 Task: Create New Customer with Customer Name: Taco Ocho, Billing Address Line1: 4210 Skips Lane, Billing Address Line2:  Phoenix, Billing Address Line3:  Arizona 85012
Action: Mouse pressed left at (137, 29)
Screenshot: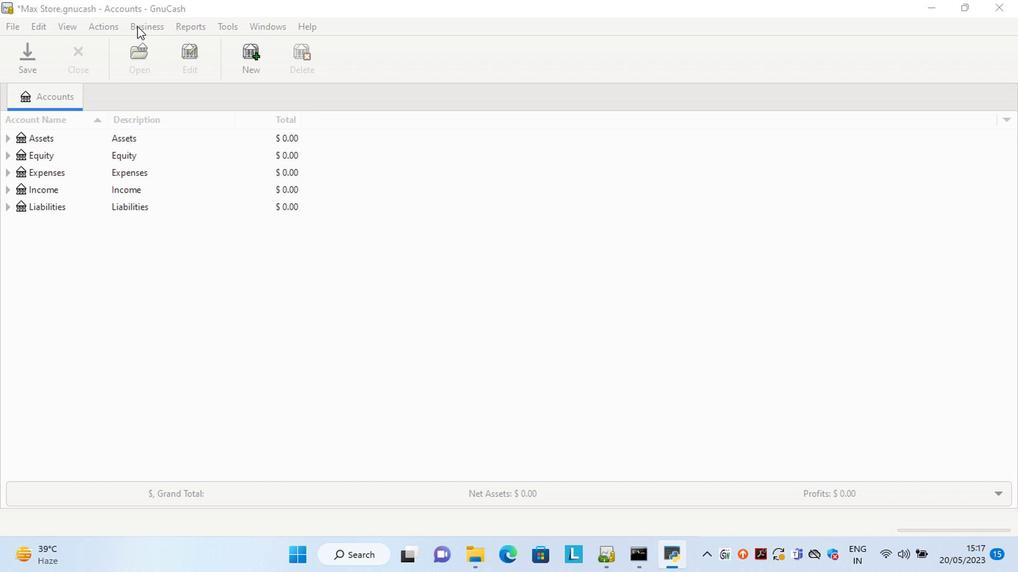 
Action: Mouse moved to (324, 63)
Screenshot: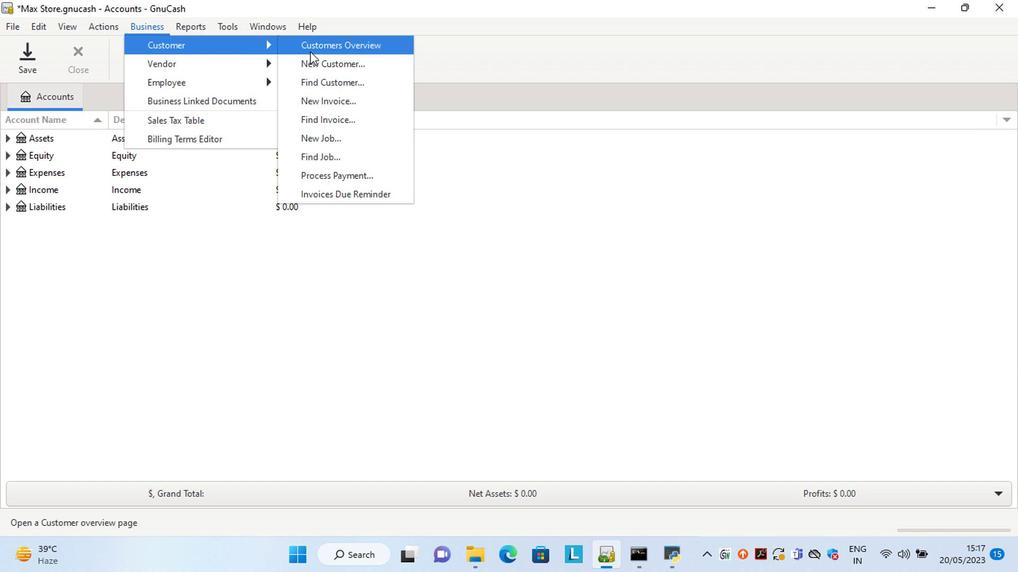 
Action: Mouse pressed left at (324, 63)
Screenshot: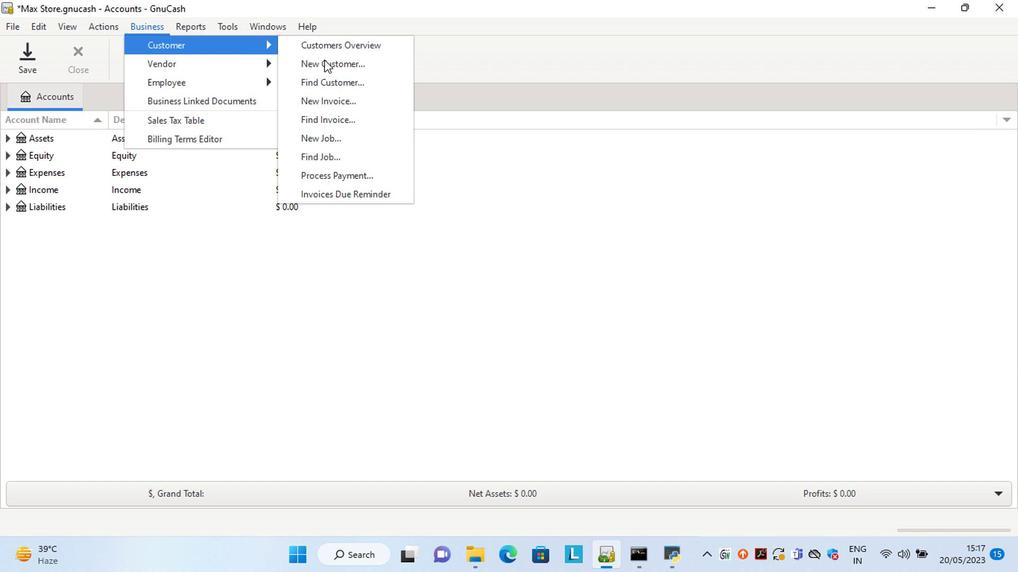
Action: Mouse moved to (732, 219)
Screenshot: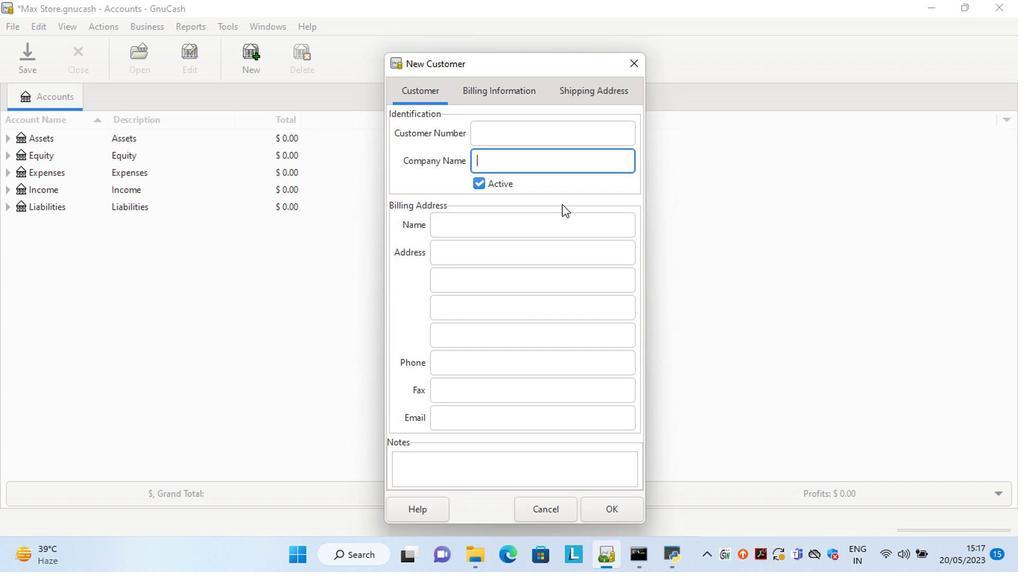 
Action: Key pressed <Key.shift>Tace<Key.backspace>o<Key.space><Key.shift>Ocho<Key.space><Key.backspace><Key.tab><Key.tab><Key.tab>4210<Key.space><Key.shift>Skips<Key.space><Key.shift>Lane<Key.tab>p<Key.tab>a<Key.tab>
Screenshot: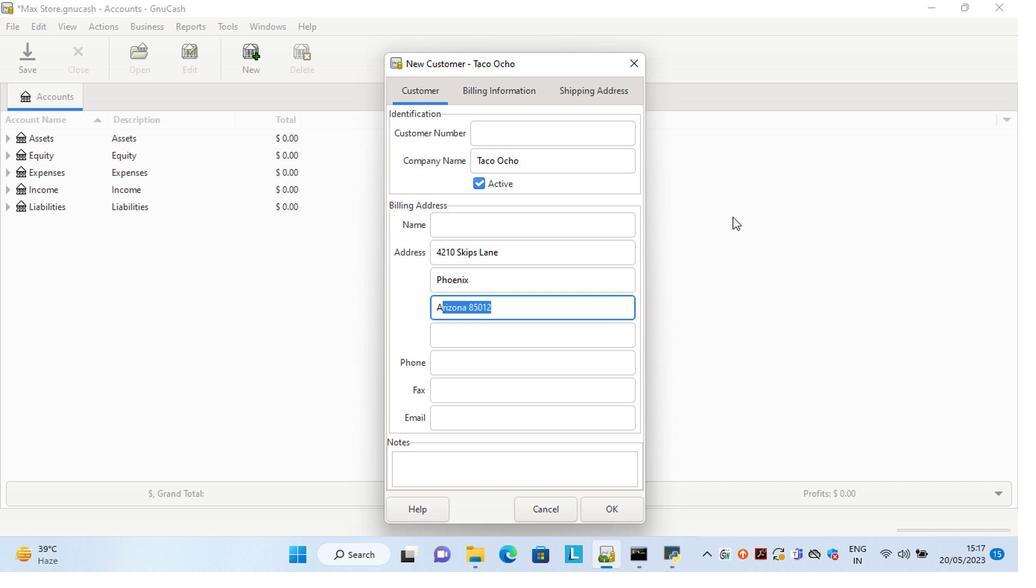 
Action: Mouse moved to (618, 514)
Screenshot: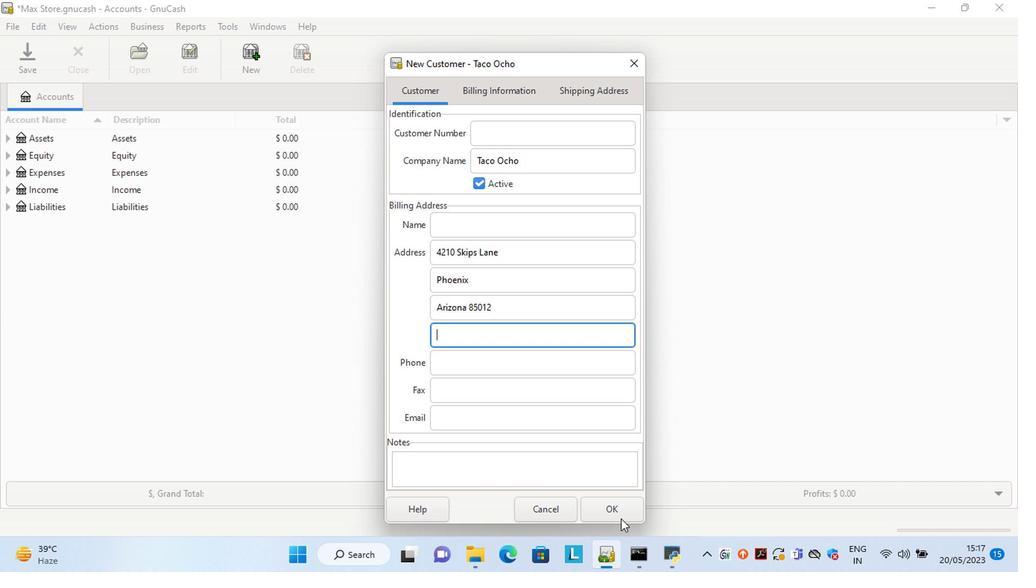 
Action: Mouse pressed left at (618, 514)
Screenshot: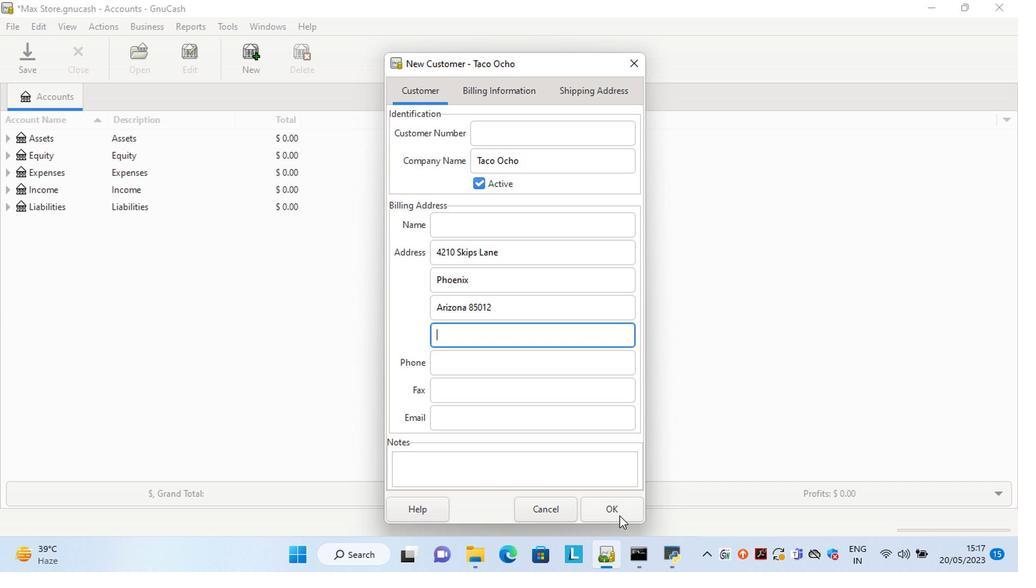 
